 Task: Create a due date automation trigger when advanced on, on the wednesday of the week before a card is due add fields without custom field "Resume" checked at 11:00 AM.
Action: Mouse moved to (799, 147)
Screenshot: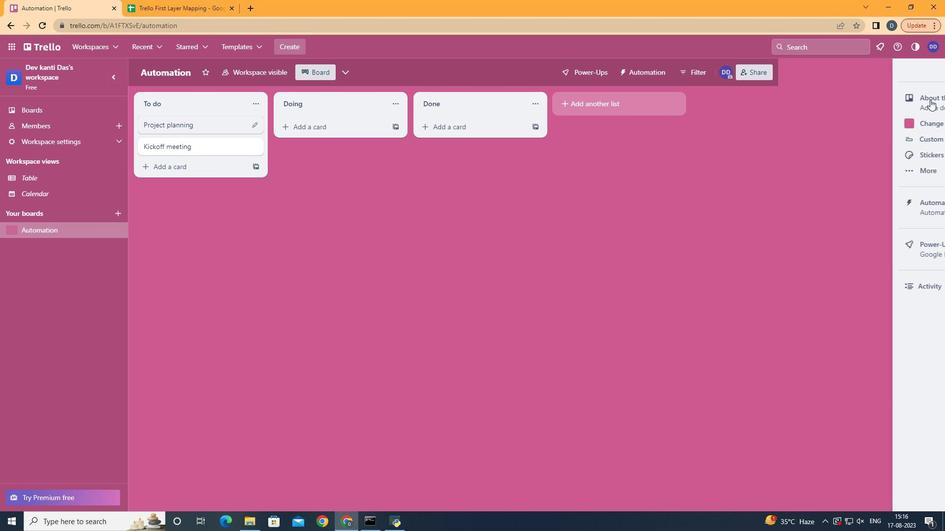 
Action: Mouse pressed left at (799, 147)
Screenshot: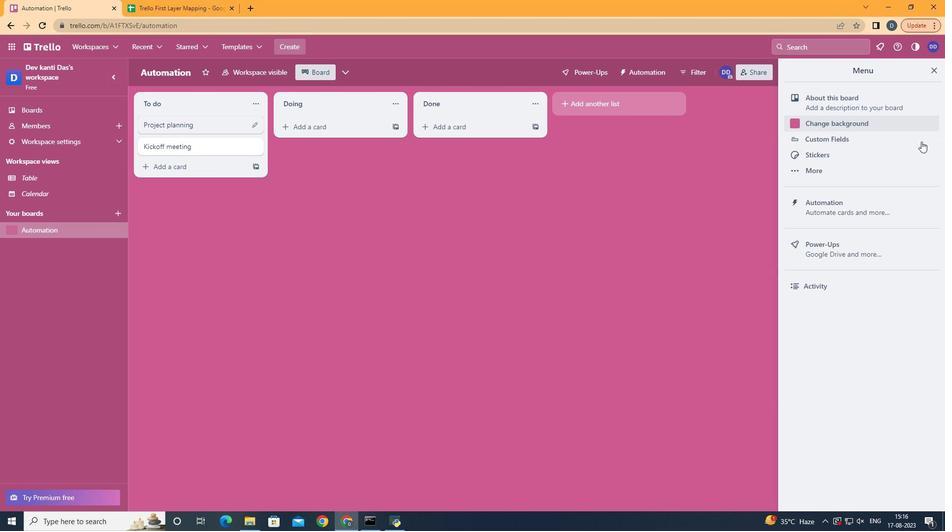 
Action: Mouse moved to (761, 247)
Screenshot: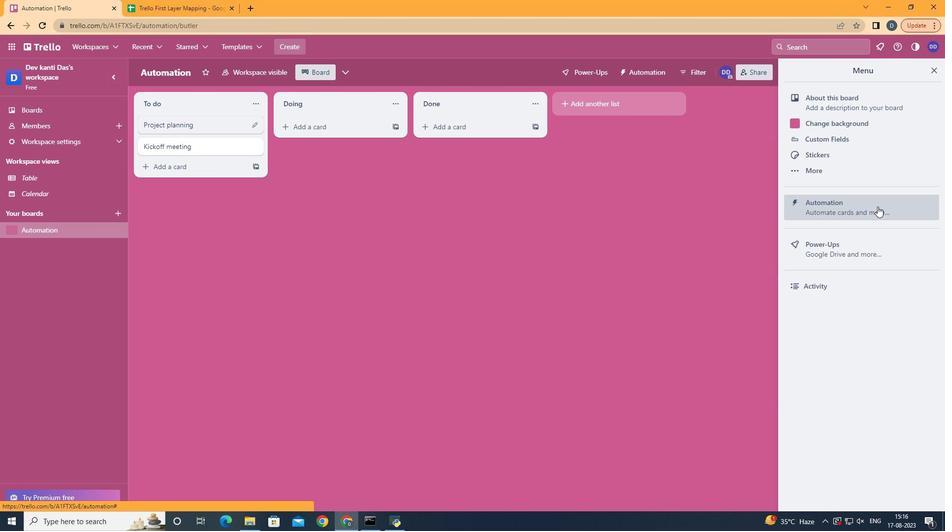 
Action: Mouse pressed left at (761, 247)
Screenshot: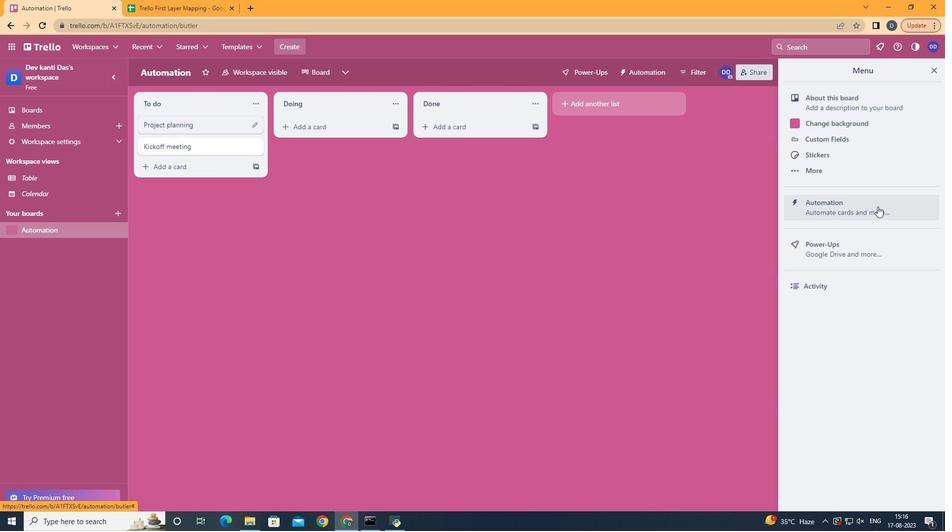 
Action: Mouse moved to (289, 245)
Screenshot: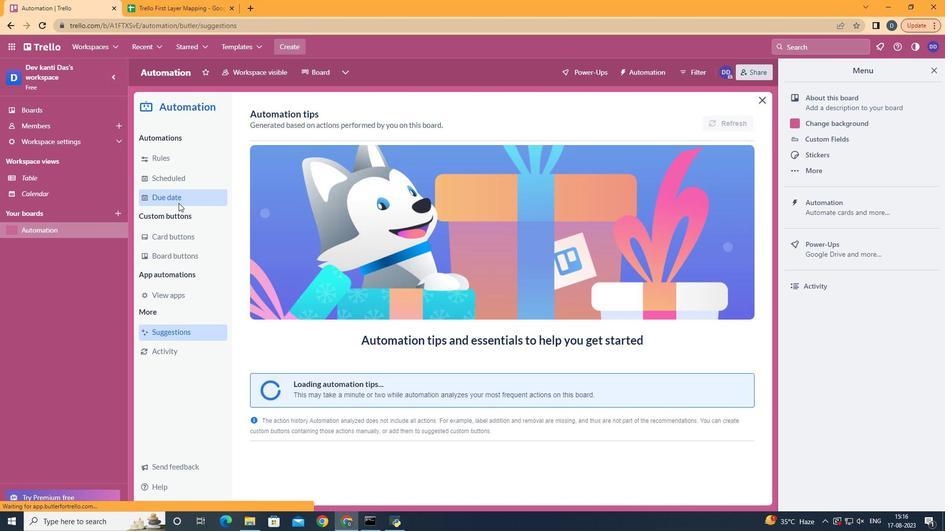 
Action: Mouse pressed left at (289, 245)
Screenshot: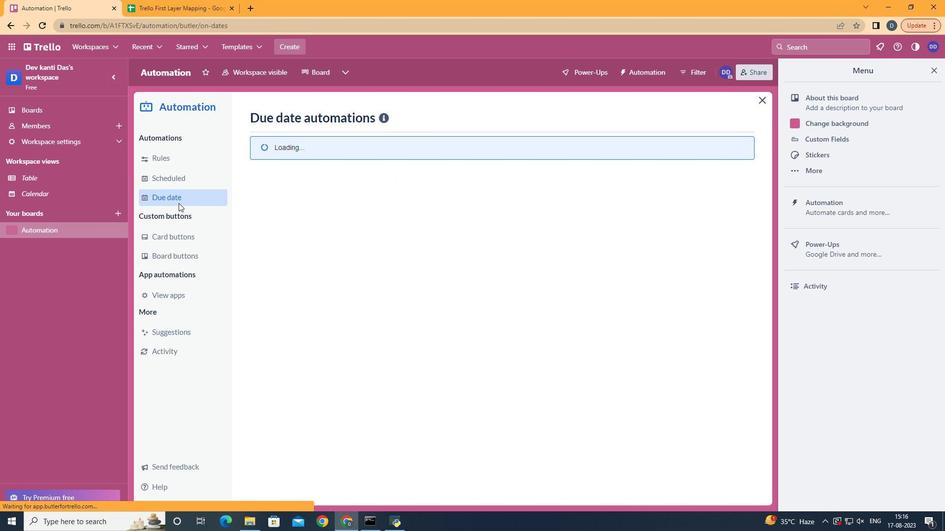 
Action: Mouse moved to (635, 182)
Screenshot: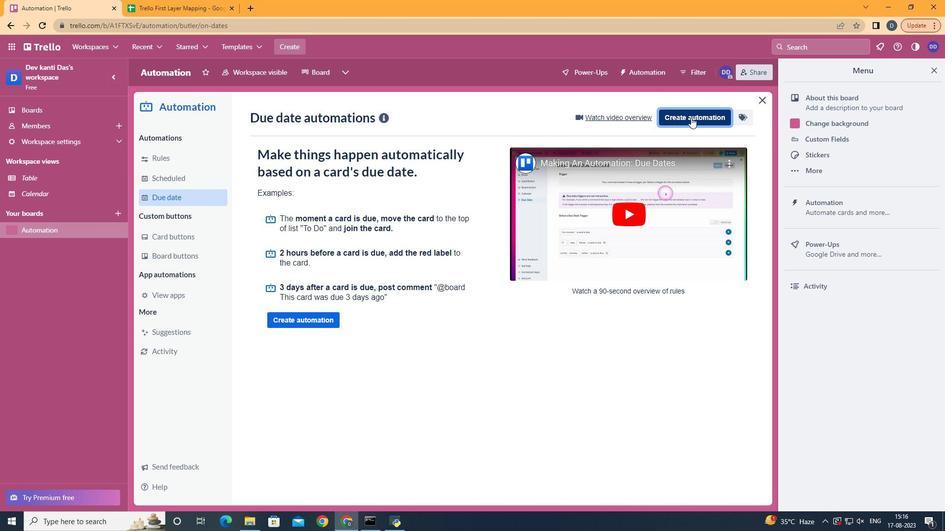 
Action: Mouse pressed left at (635, 182)
Screenshot: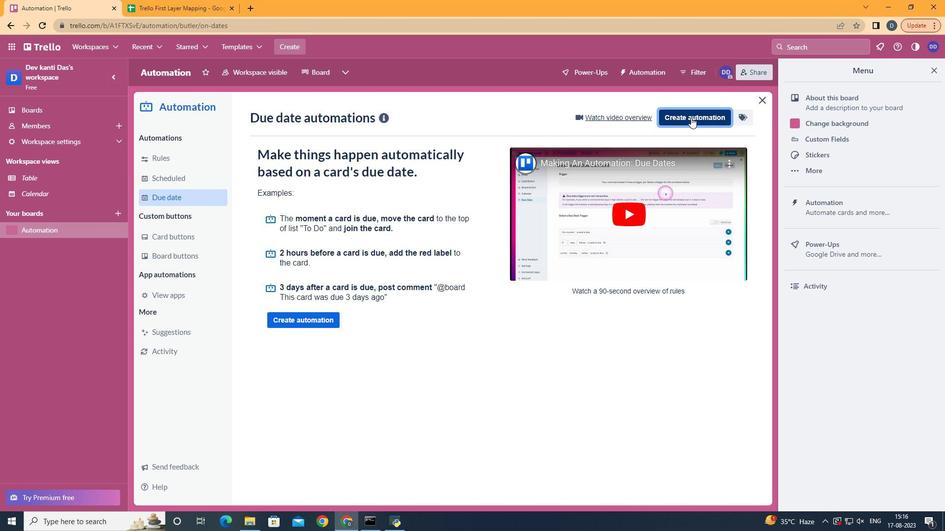 
Action: Mouse moved to (543, 252)
Screenshot: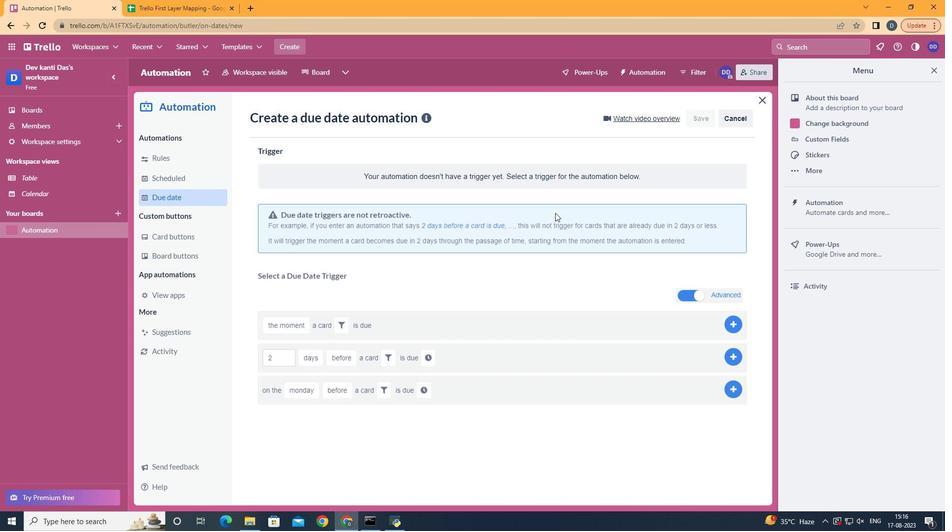 
Action: Mouse pressed left at (543, 252)
Screenshot: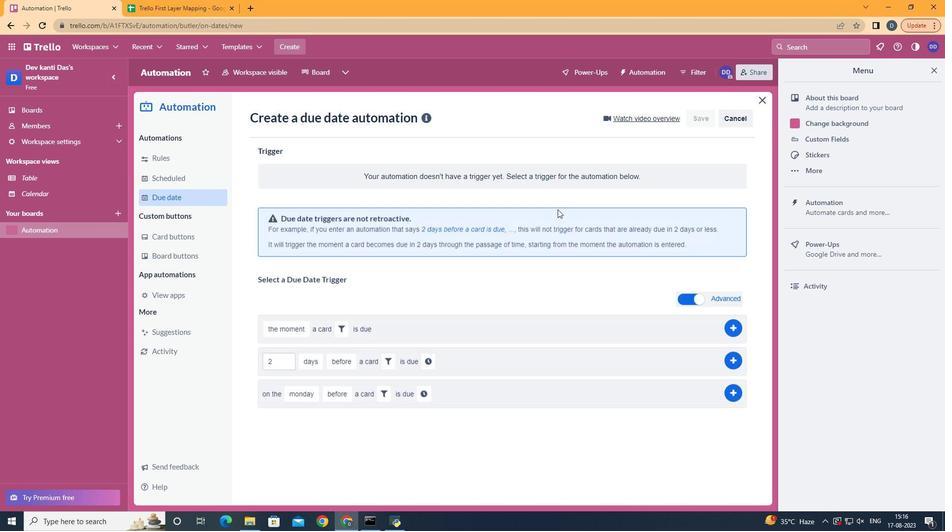 
Action: Mouse moved to (385, 314)
Screenshot: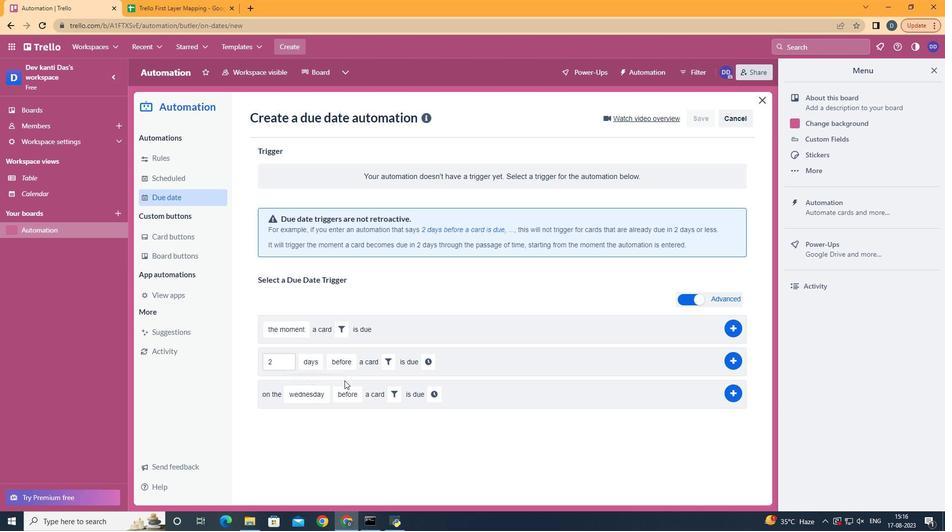 
Action: Mouse pressed left at (385, 314)
Screenshot: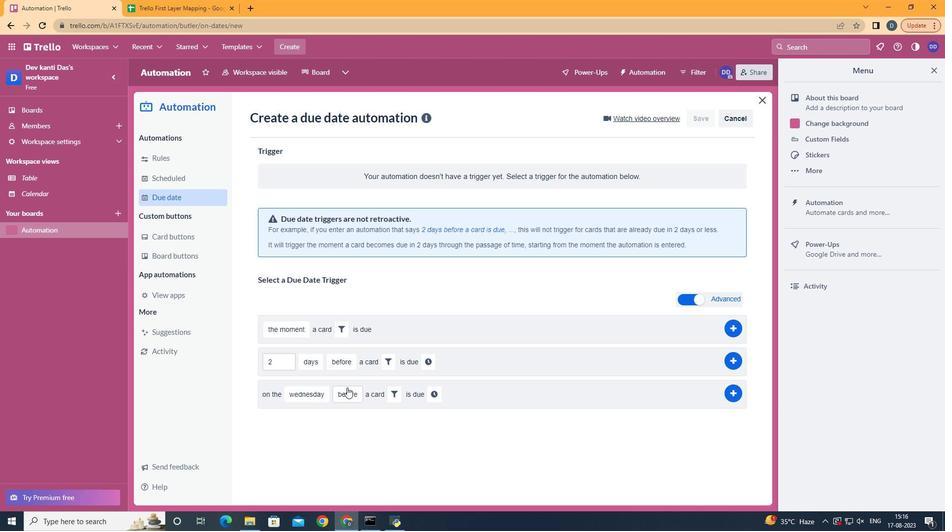 
Action: Mouse moved to (427, 440)
Screenshot: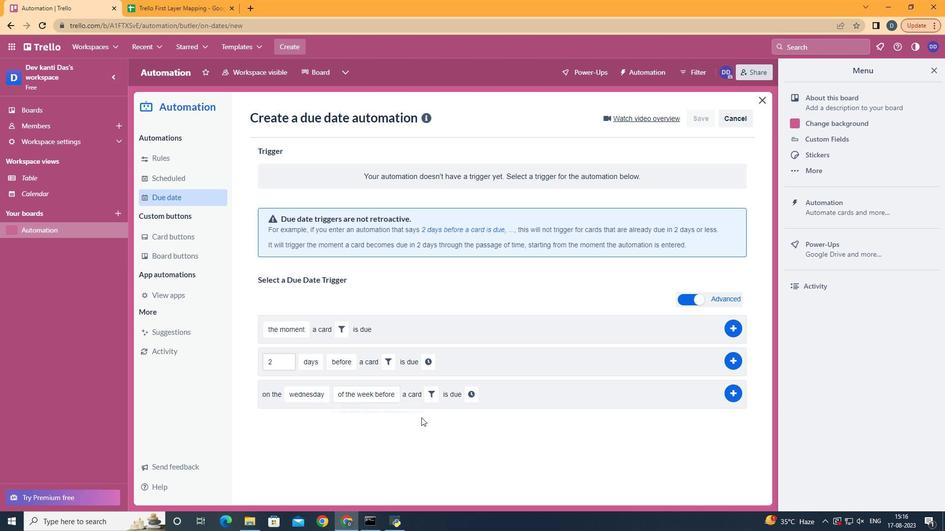 
Action: Mouse pressed left at (427, 440)
Screenshot: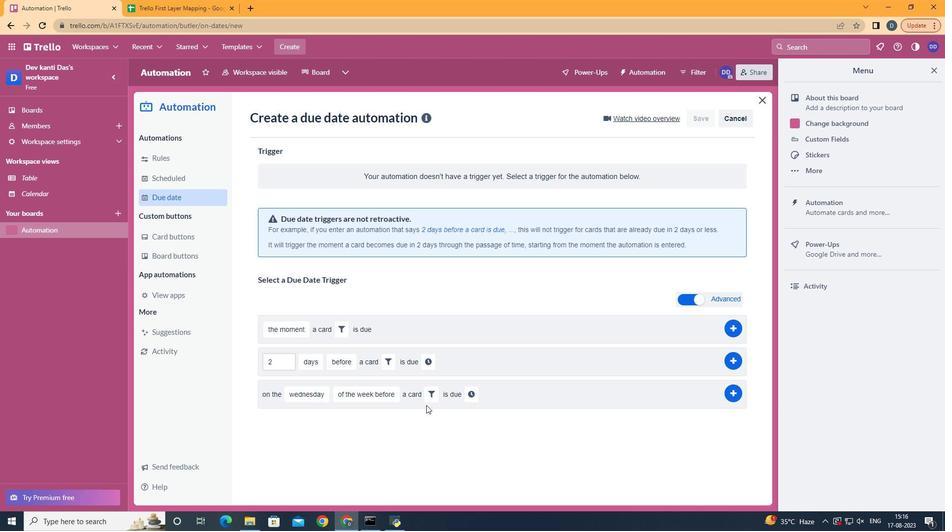 
Action: Mouse moved to (461, 387)
Screenshot: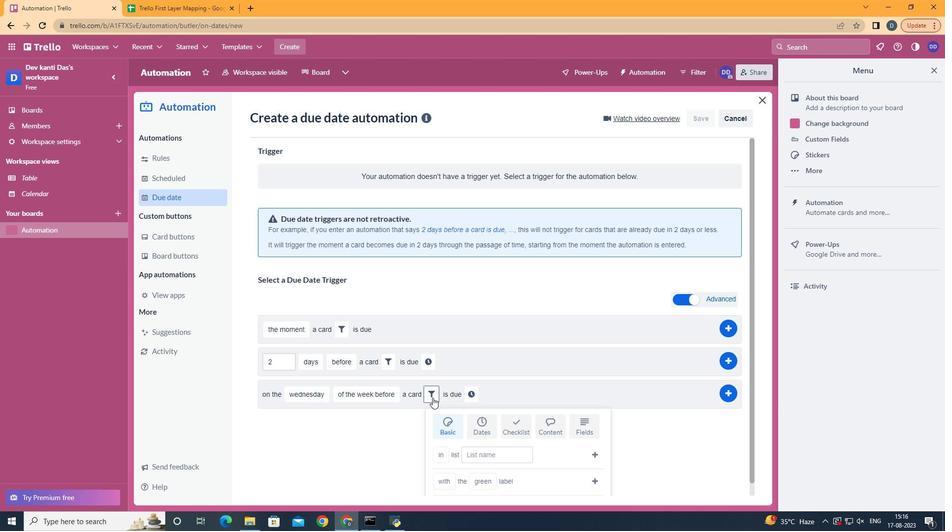 
Action: Mouse pressed left at (461, 387)
Screenshot: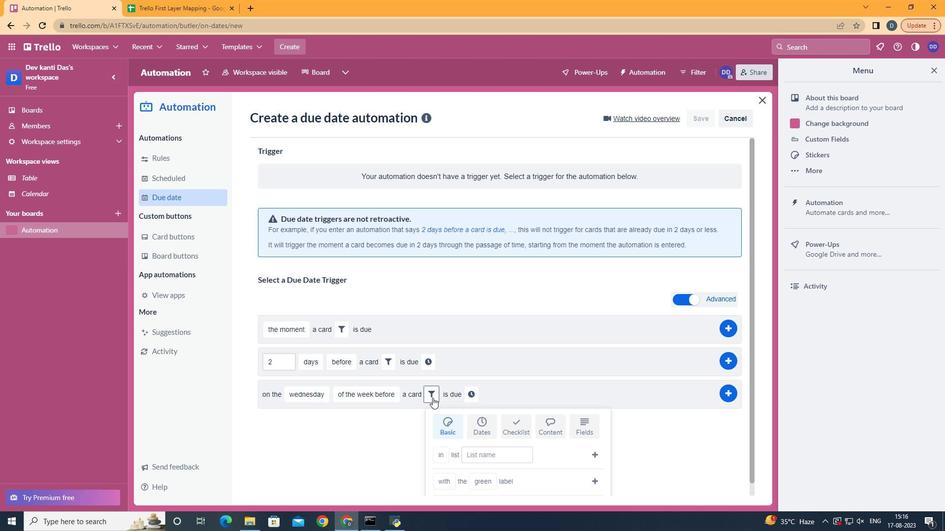 
Action: Mouse moved to (566, 406)
Screenshot: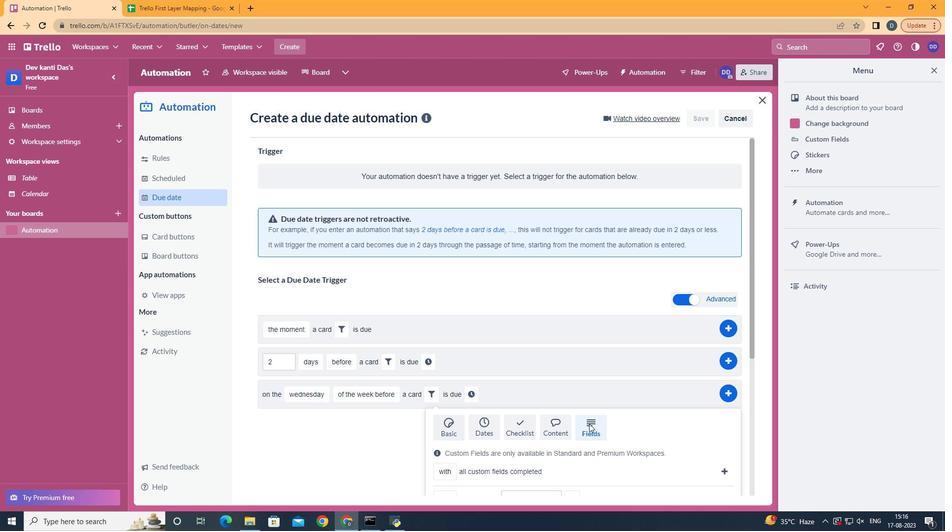 
Action: Mouse pressed left at (566, 406)
Screenshot: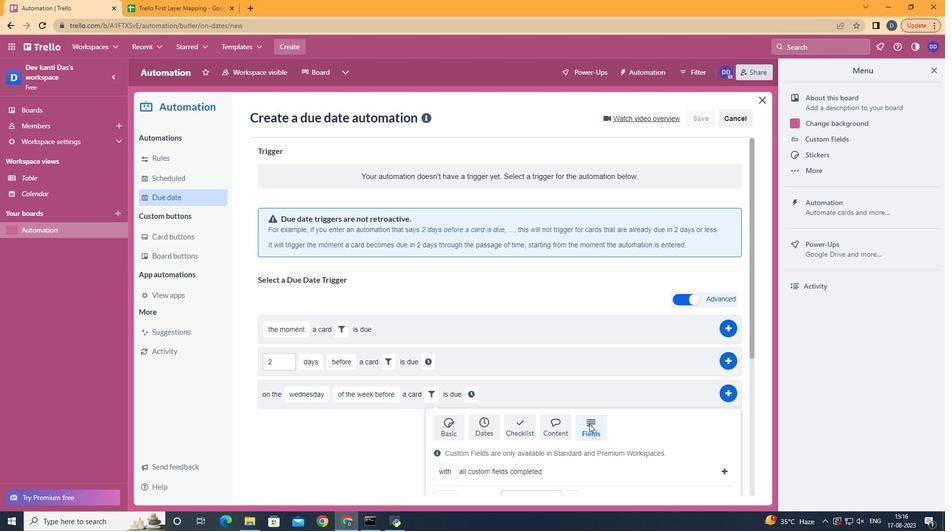 
Action: Mouse scrolled (566, 406) with delta (0, 0)
Screenshot: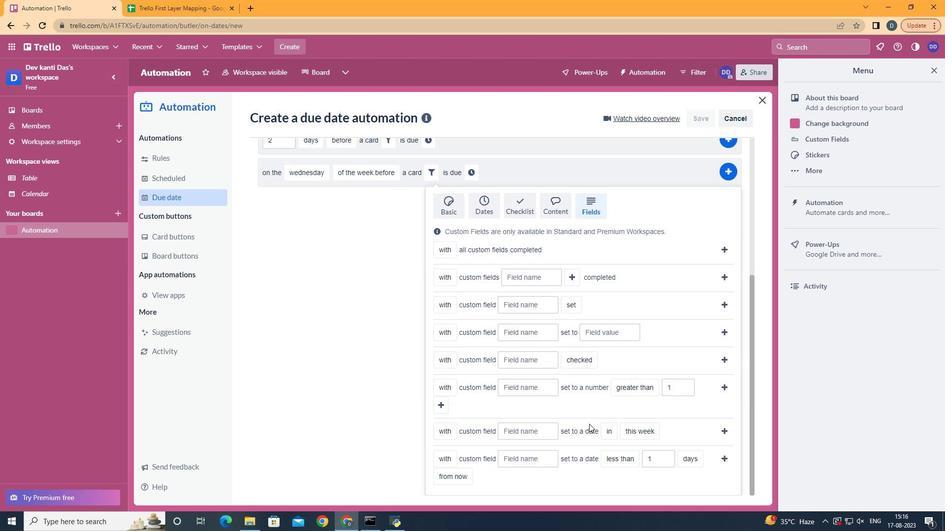 
Action: Mouse scrolled (566, 406) with delta (0, 0)
Screenshot: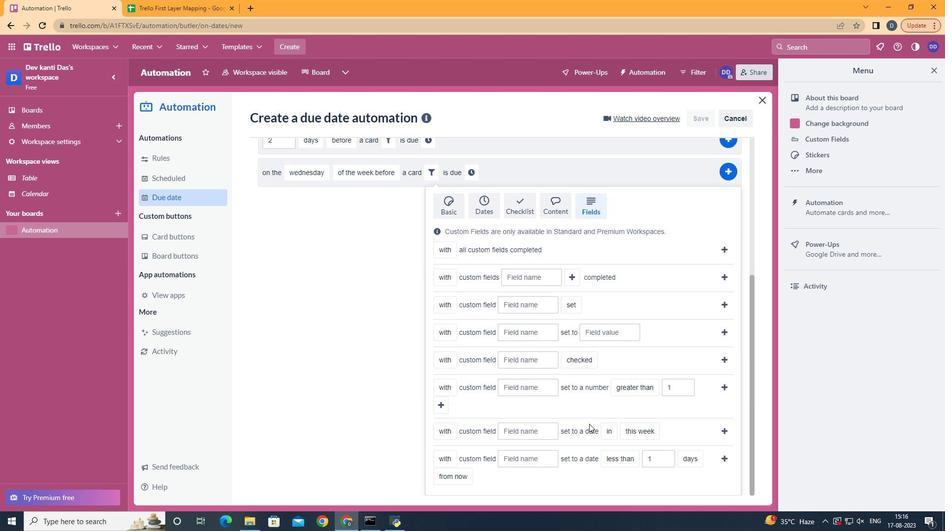 
Action: Mouse scrolled (566, 406) with delta (0, 0)
Screenshot: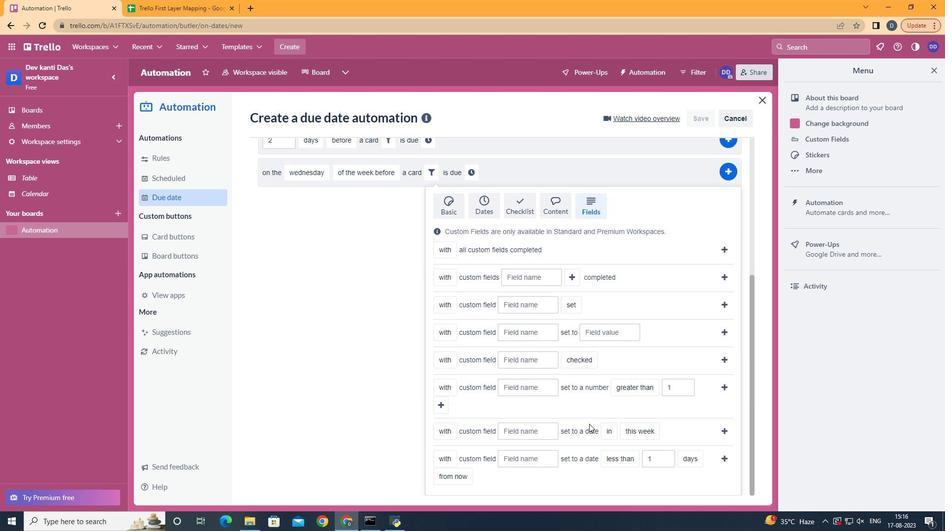
Action: Mouse scrolled (566, 406) with delta (0, 0)
Screenshot: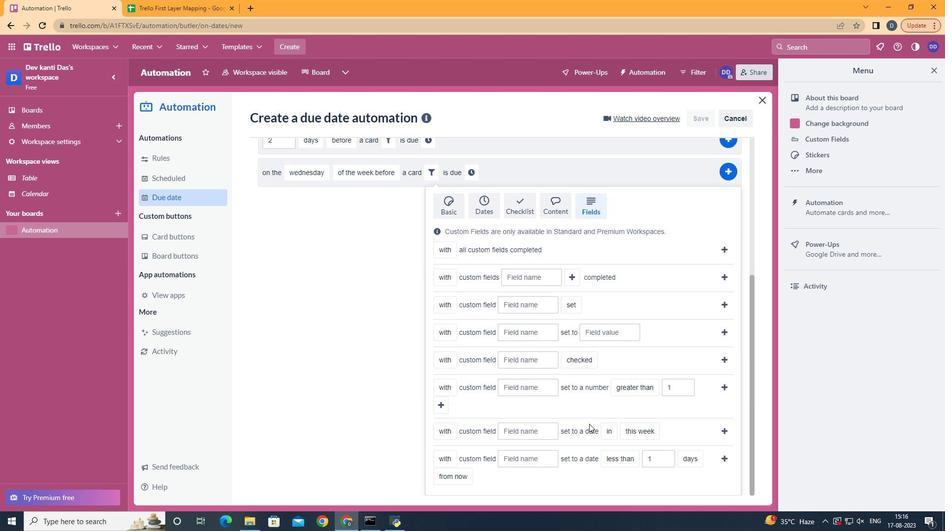 
Action: Mouse scrolled (566, 406) with delta (0, 0)
Screenshot: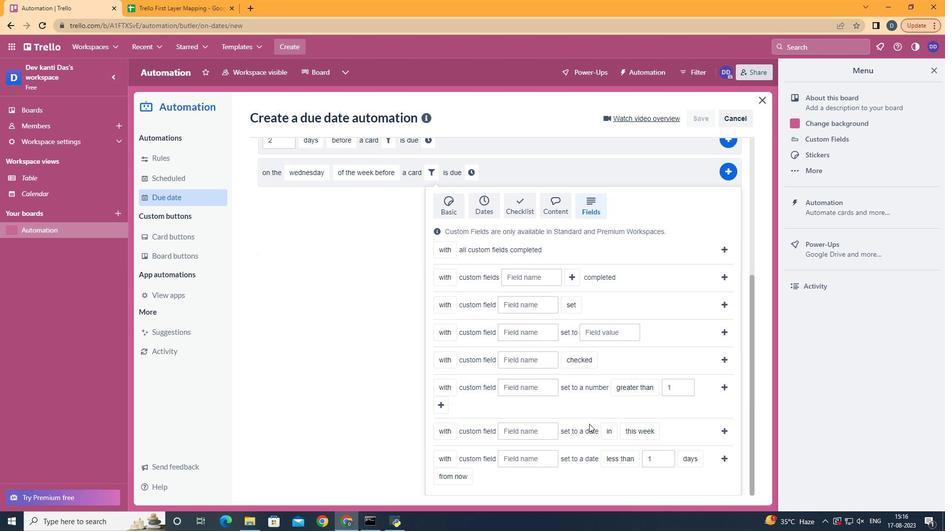 
Action: Mouse scrolled (566, 406) with delta (0, 0)
Screenshot: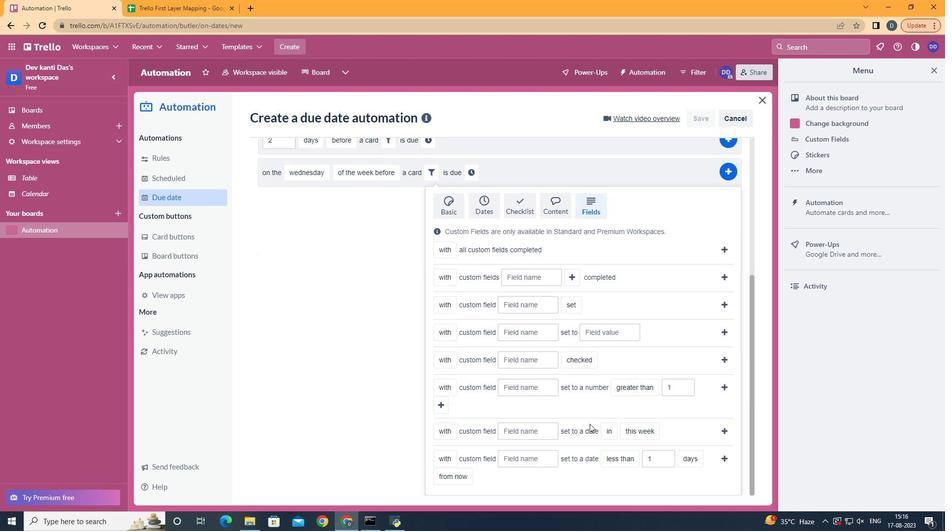 
Action: Mouse moved to (483, 387)
Screenshot: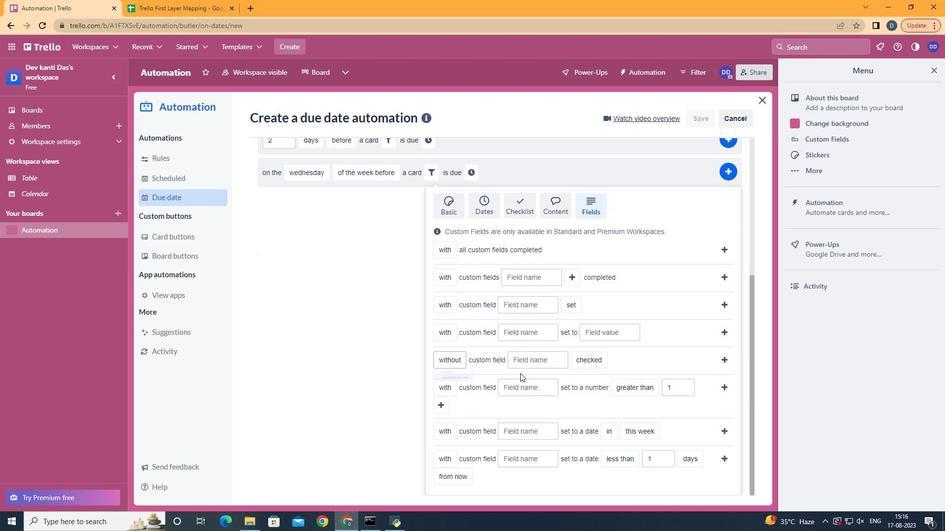 
Action: Mouse pressed left at (483, 387)
Screenshot: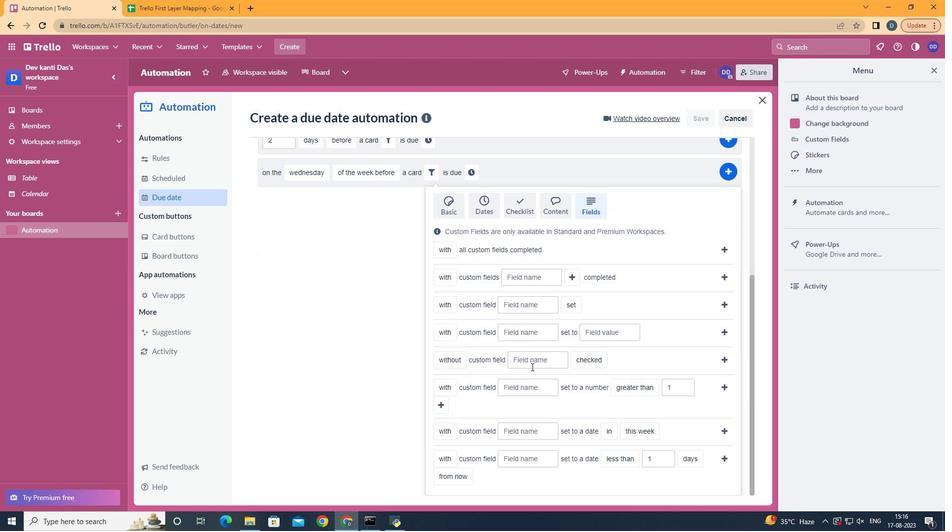 
Action: Mouse moved to (527, 365)
Screenshot: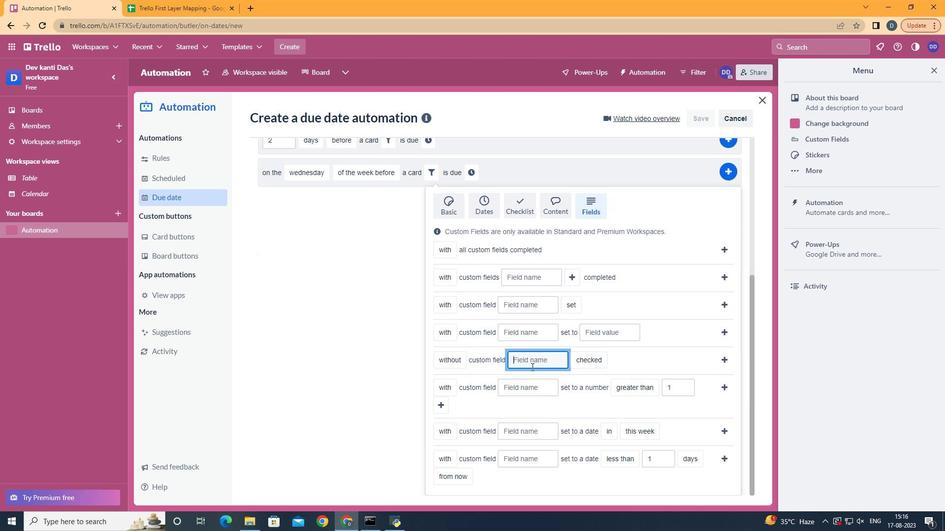 
Action: Mouse pressed left at (527, 365)
Screenshot: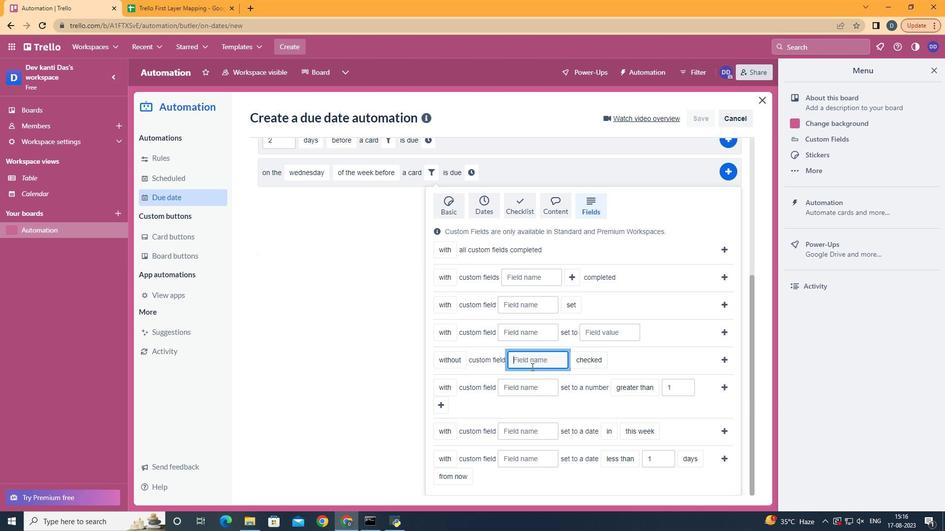 
Action: Mouse moved to (543, 359)
Screenshot: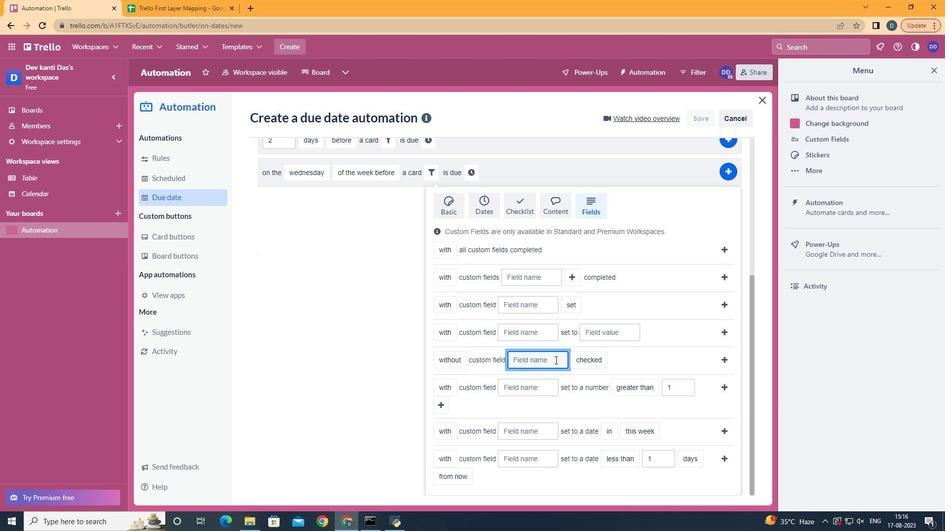 
Action: Key pressed <Key.shift>Resume
Screenshot: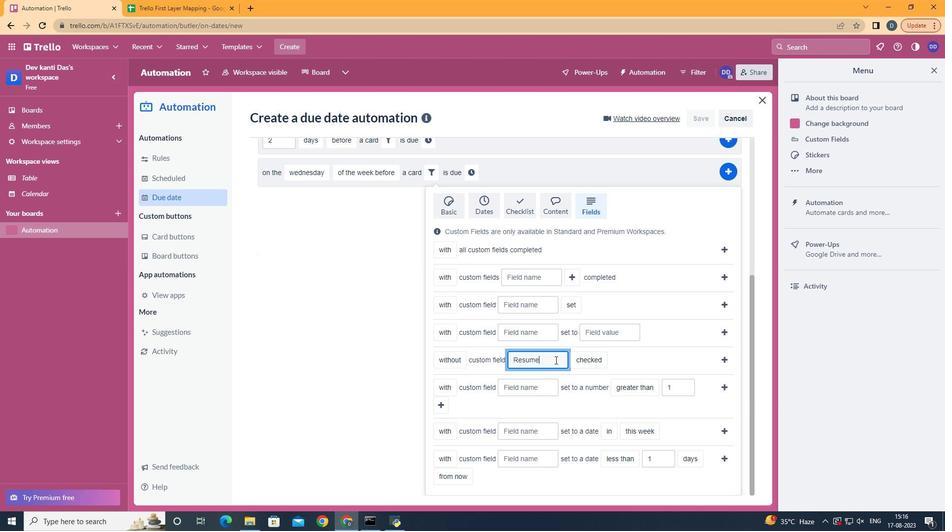 
Action: Mouse moved to (660, 361)
Screenshot: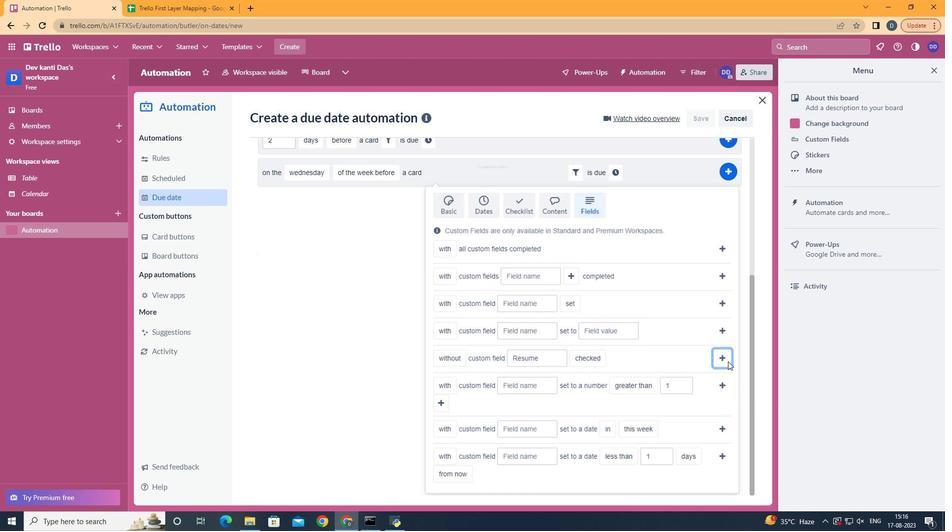 
Action: Mouse pressed left at (660, 361)
Screenshot: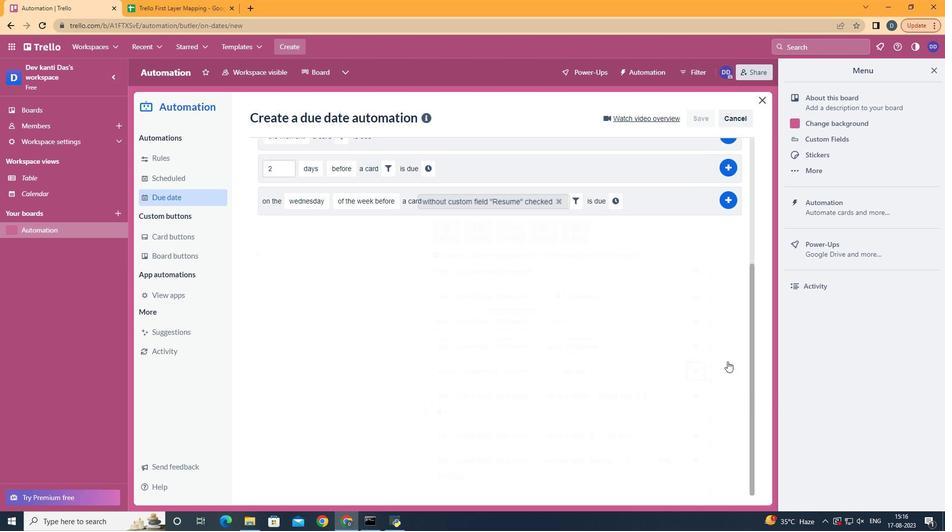 
Action: Mouse moved to (581, 390)
Screenshot: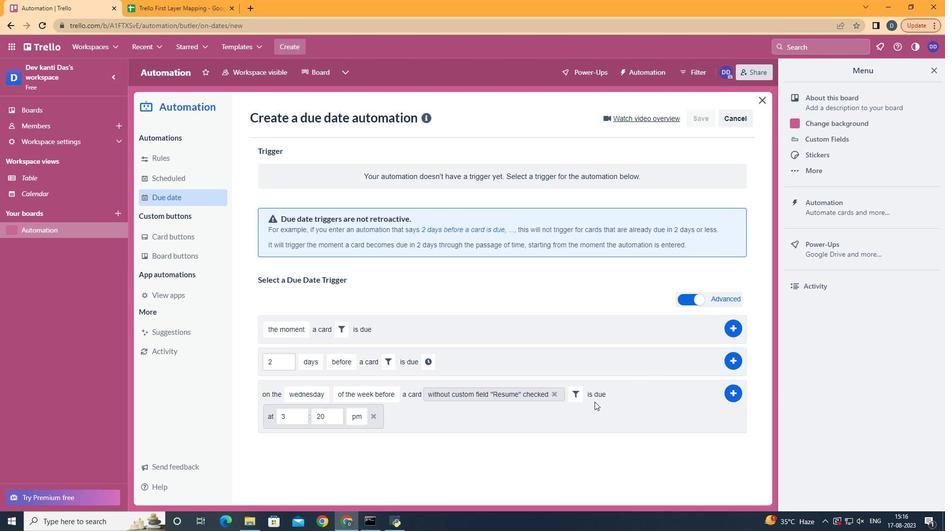 
Action: Mouse pressed left at (581, 390)
Screenshot: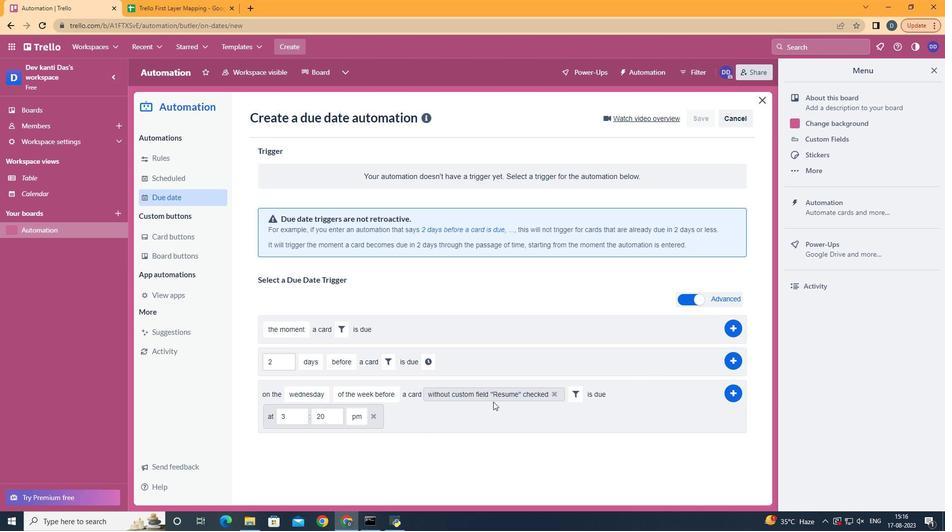 
Action: Mouse moved to (373, 400)
Screenshot: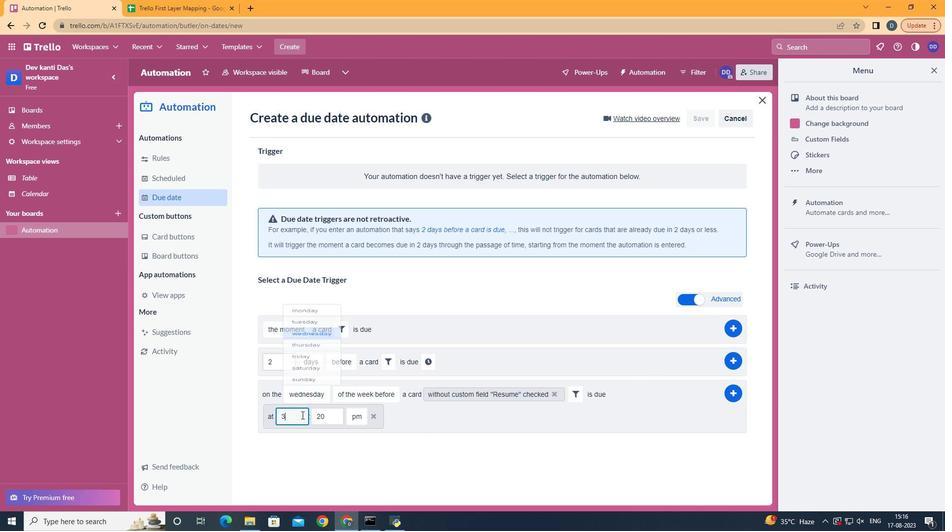 
Action: Mouse pressed left at (373, 400)
Screenshot: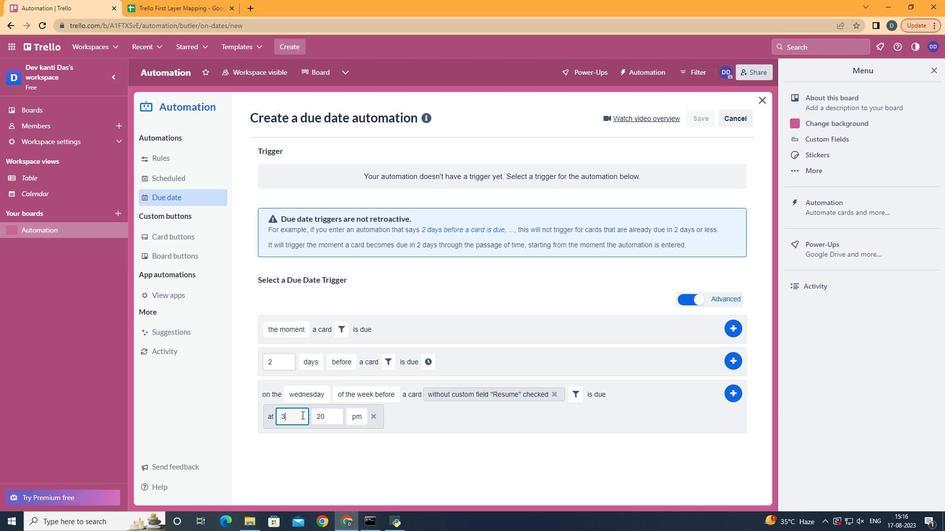 
Action: Key pressed <Key.backspace>11
Screenshot: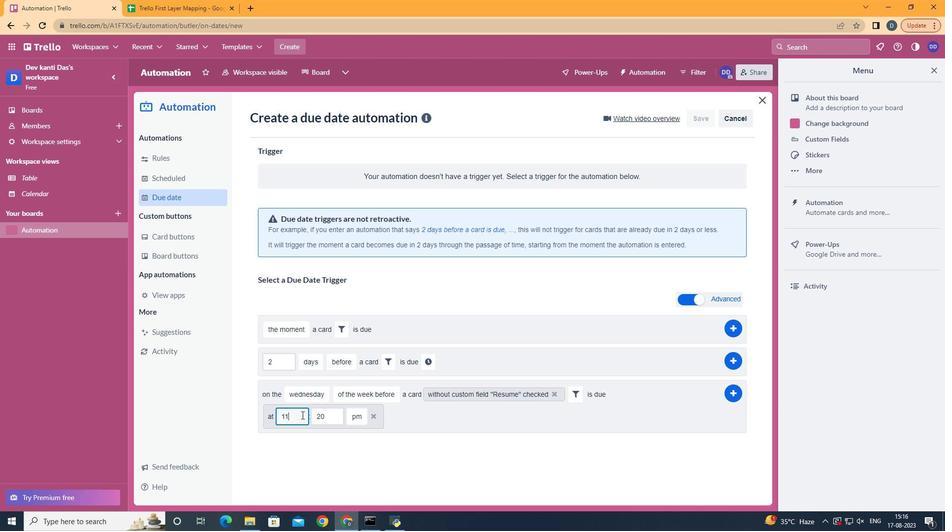
Action: Mouse moved to (395, 404)
Screenshot: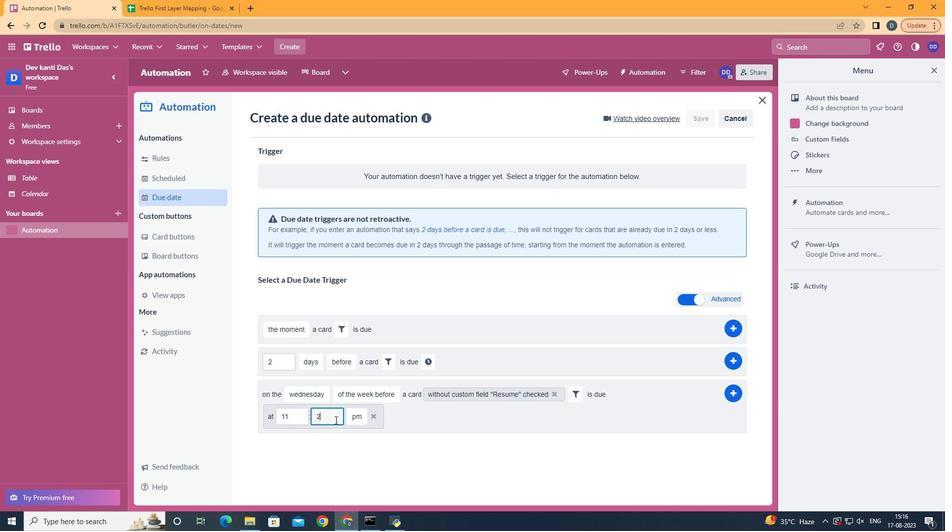 
Action: Mouse pressed left at (395, 404)
Screenshot: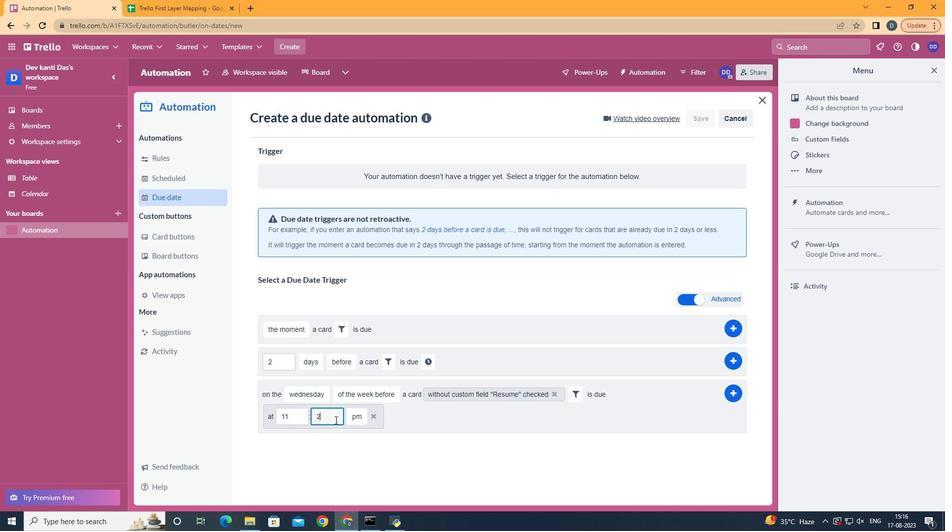 
Action: Mouse moved to (395, 404)
Screenshot: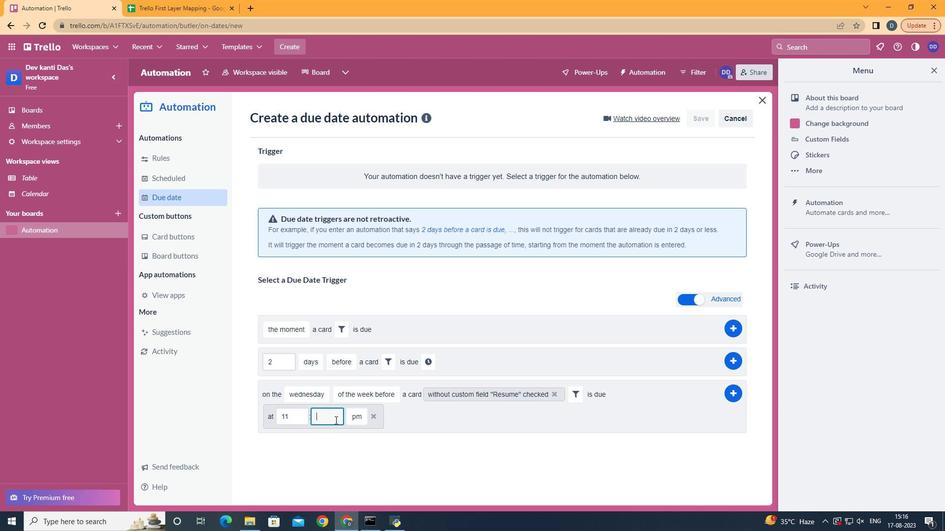 
Action: Key pressed <Key.backspace><Key.backspace>00
Screenshot: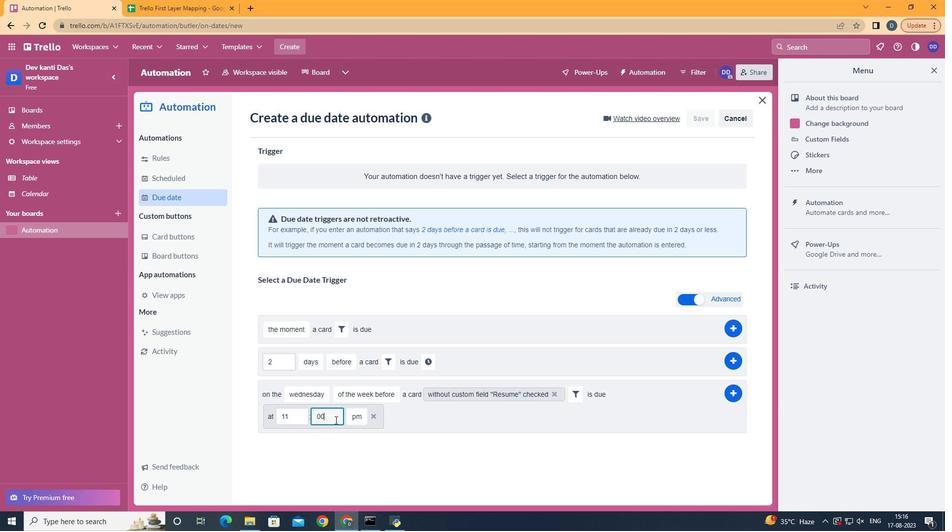 
Action: Mouse moved to (410, 412)
Screenshot: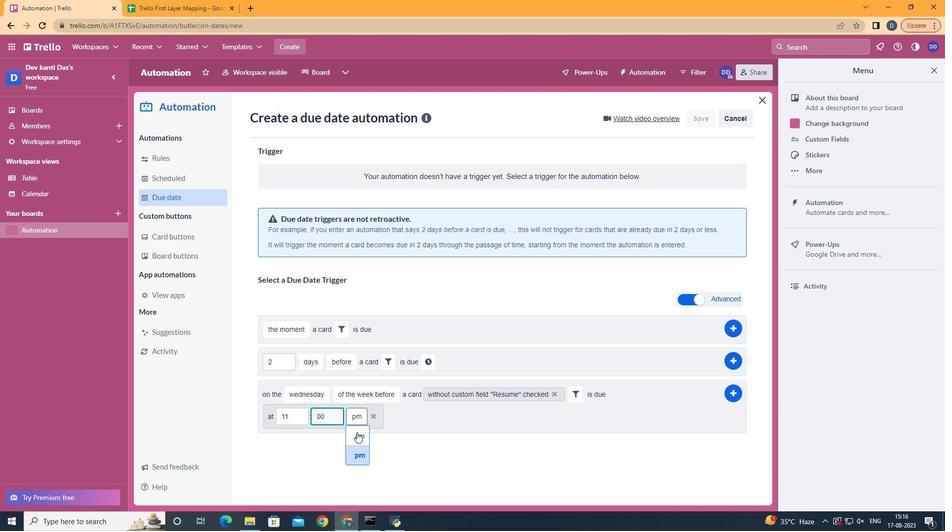 
Action: Mouse pressed left at (410, 412)
Screenshot: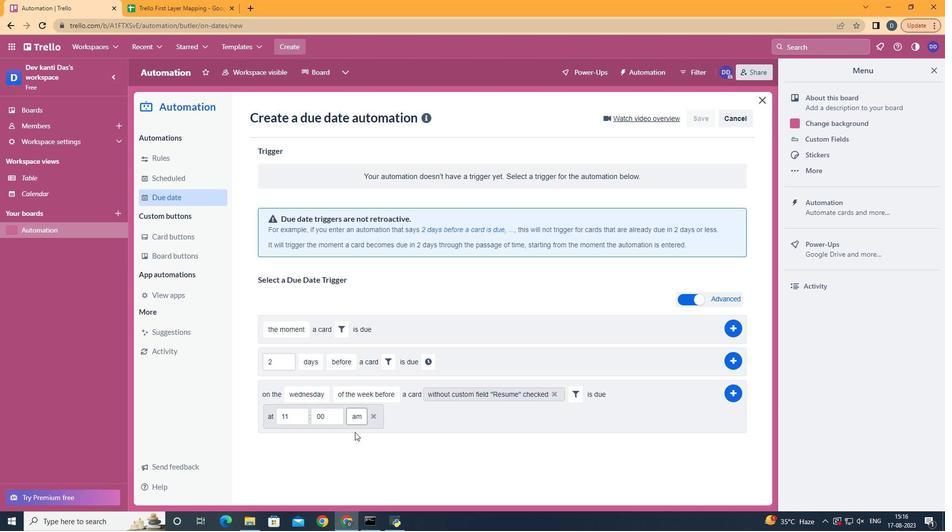
Action: Mouse moved to (663, 382)
Screenshot: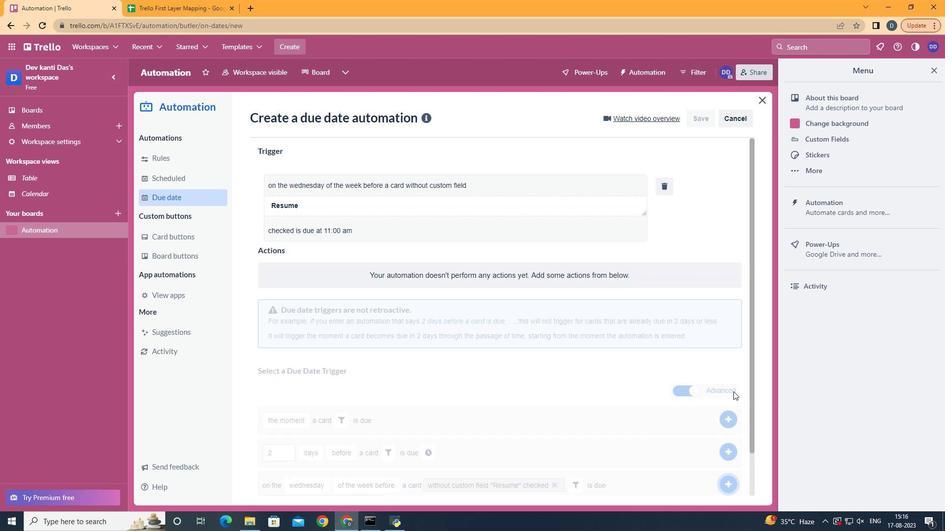 
Action: Mouse pressed left at (663, 382)
Screenshot: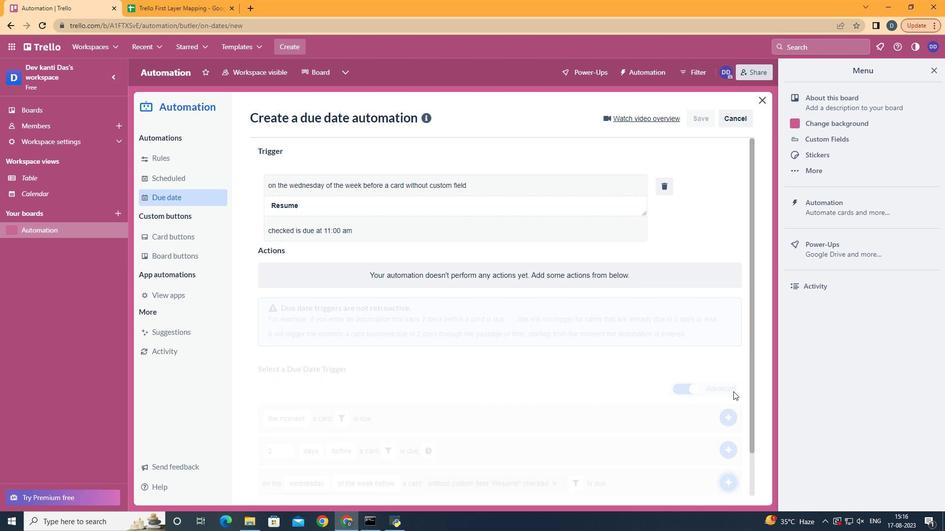 
